 Task: Create a task  Implement a new cloud-based vendor management system for a company , assign it to team member softage.3@softage.net in the project CoreLine and update the status of the task to  On Track  , set the priority of the task to High
Action: Mouse moved to (67, 67)
Screenshot: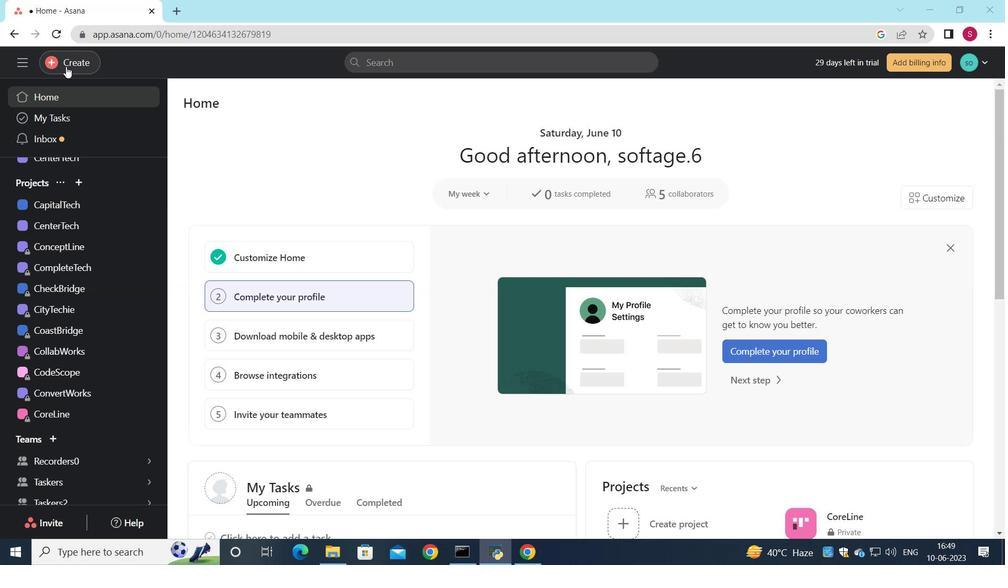 
Action: Mouse pressed left at (67, 67)
Screenshot: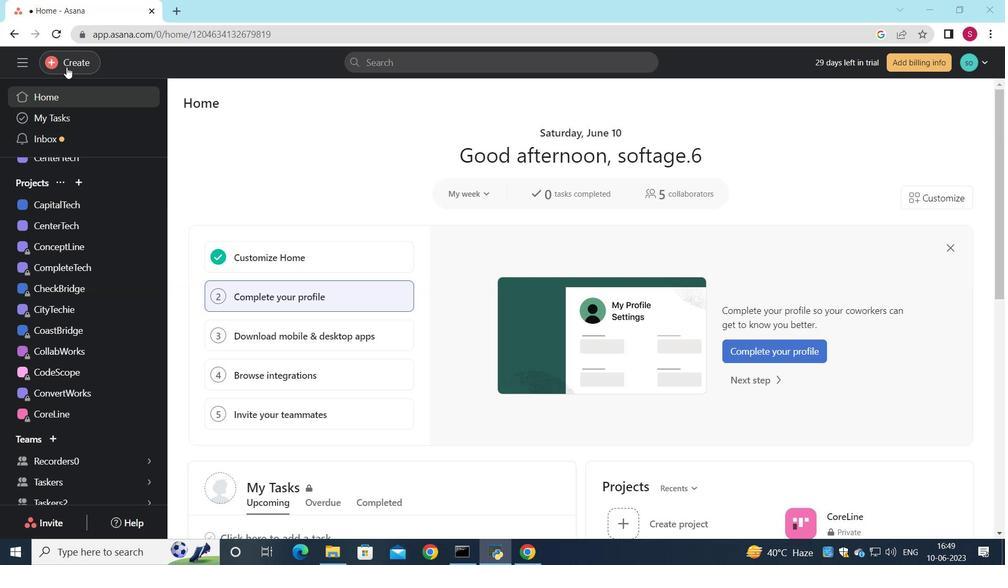 
Action: Mouse moved to (135, 75)
Screenshot: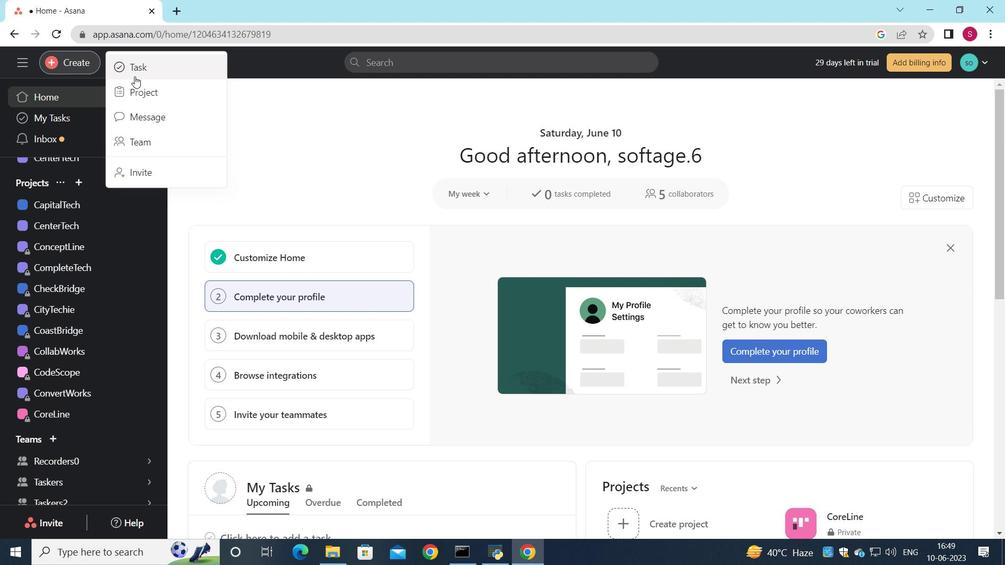 
Action: Mouse pressed left at (135, 75)
Screenshot: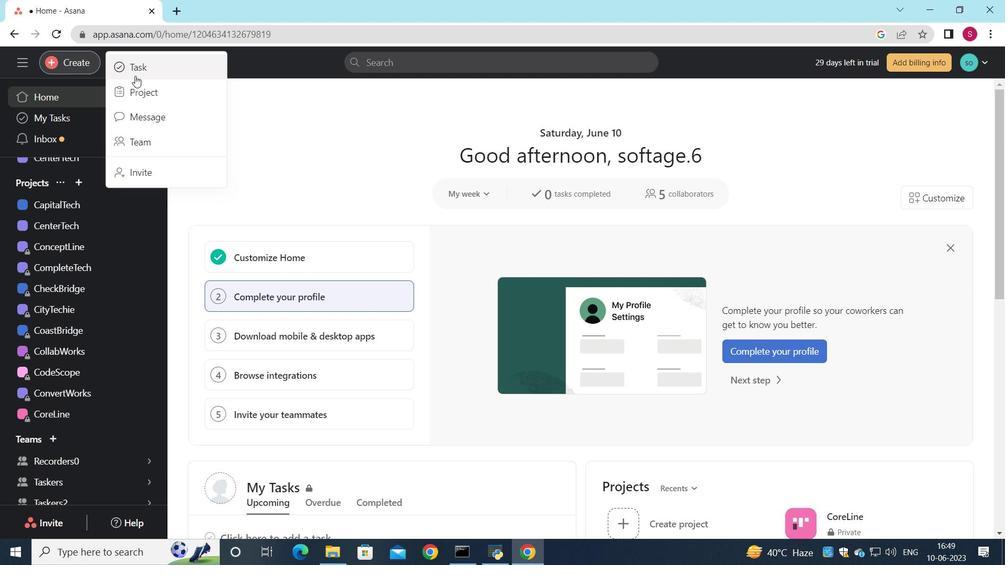 
Action: Mouse moved to (713, 297)
Screenshot: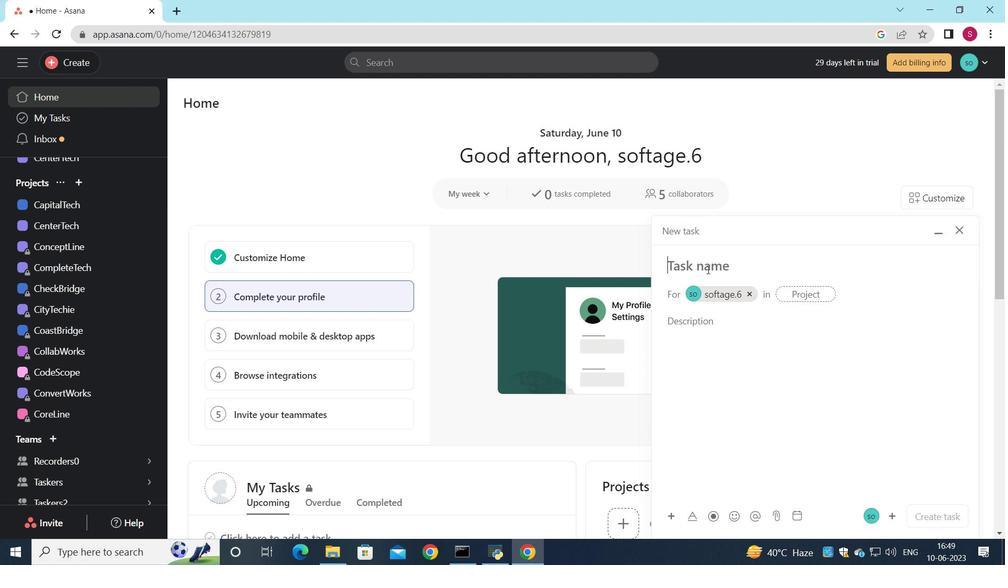
Action: Key pressed <Key.shift><Key.shift><Key.shift><Key.shift><Key.shift><Key.shift><Key.shift><Key.shift><Key.shift><Key.shift><Key.shift>Implement<Key.space>a<Key.space>new<Key.space>cloud-based<Key.space>vendor<Key.space>management<Key.space>system<Key.space>for<Key.space>a<Key.space>company
Screenshot: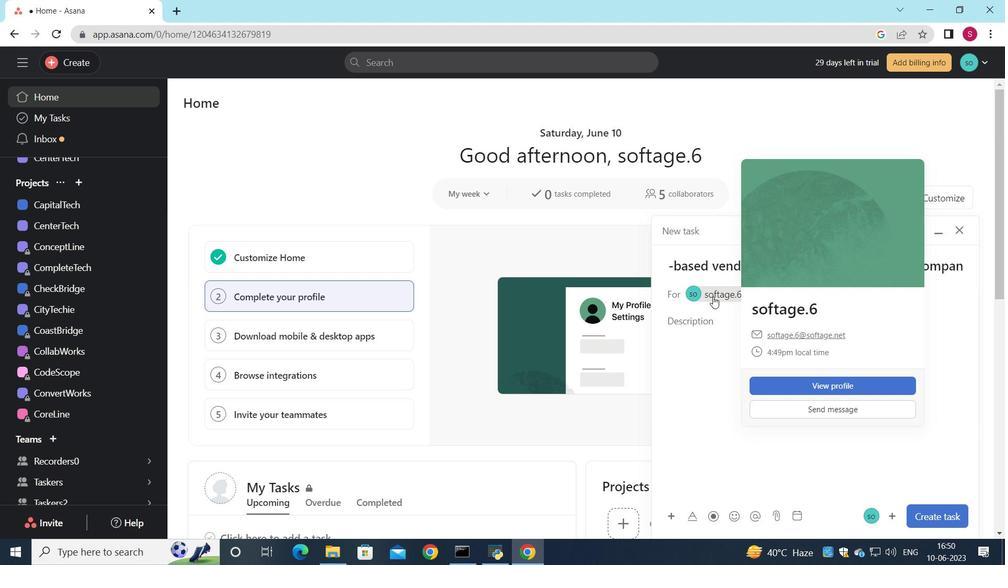 
Action: Mouse moved to (748, 289)
Screenshot: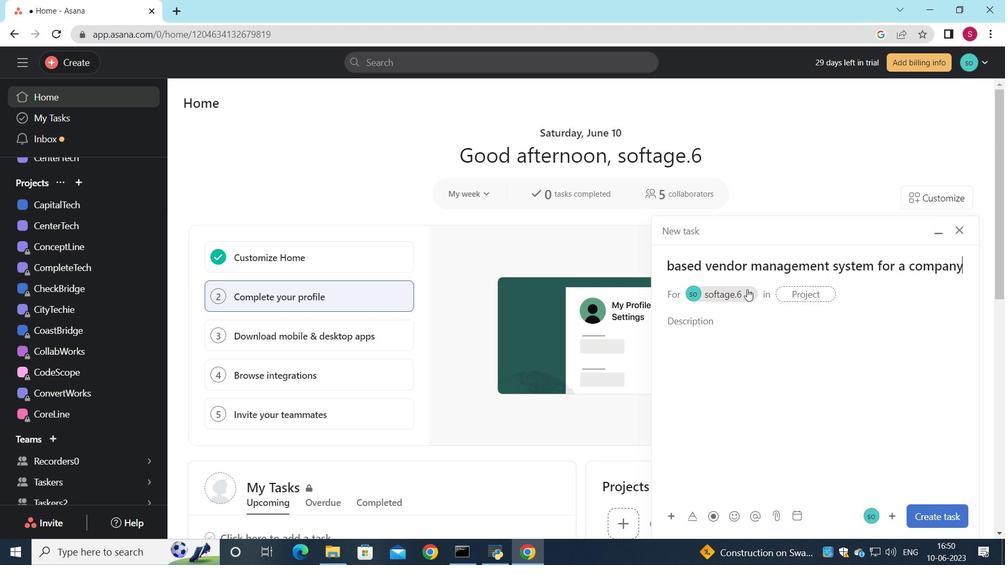 
Action: Mouse pressed left at (748, 289)
Screenshot: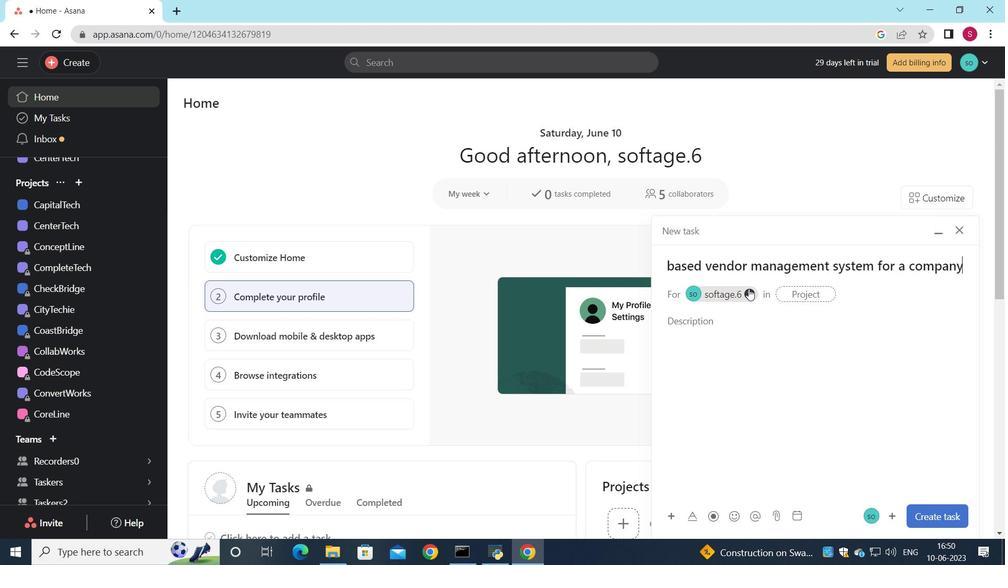 
Action: Mouse moved to (724, 296)
Screenshot: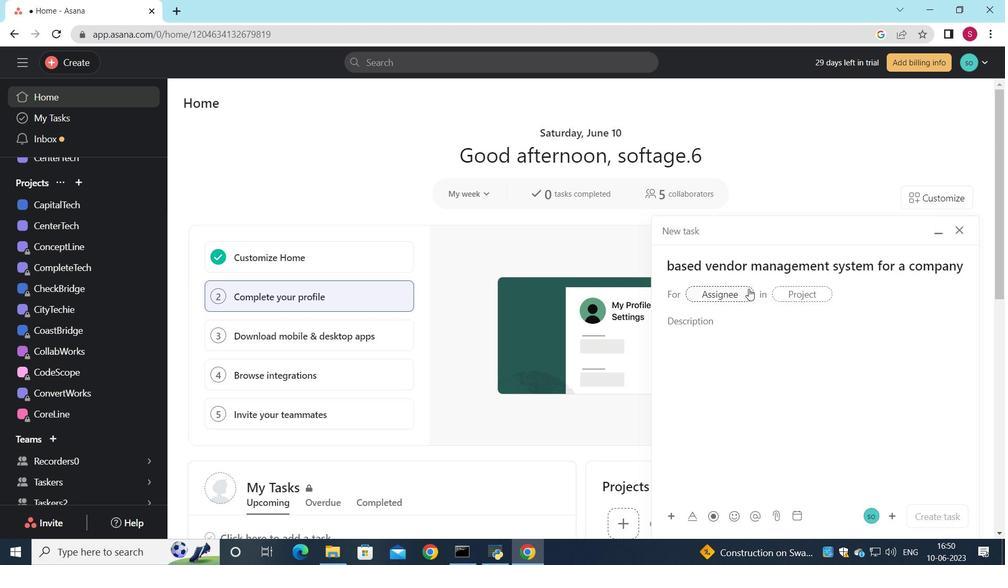 
Action: Mouse pressed left at (724, 296)
Screenshot: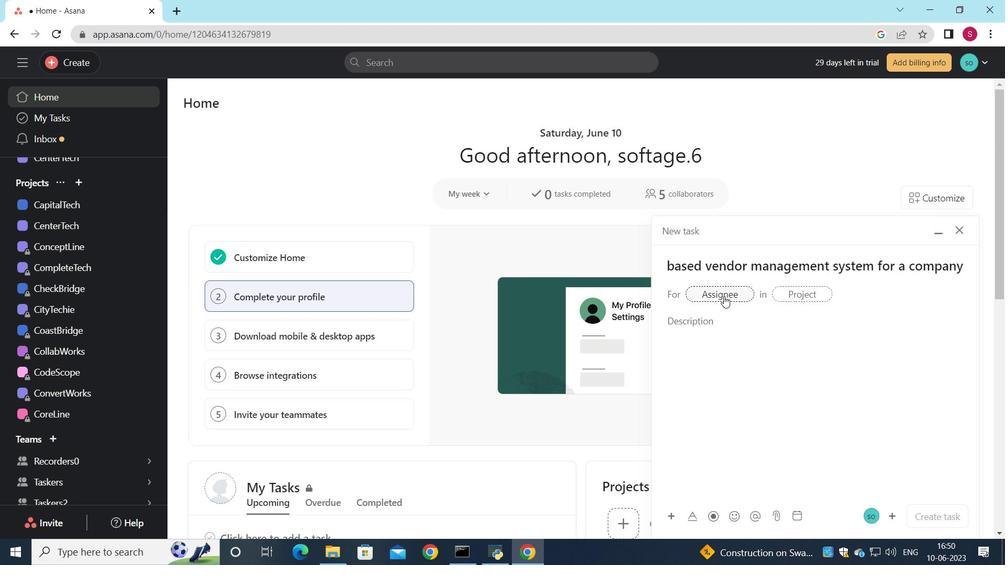 
Action: Key pressed softage.3<Key.shift>@softage.net
Screenshot: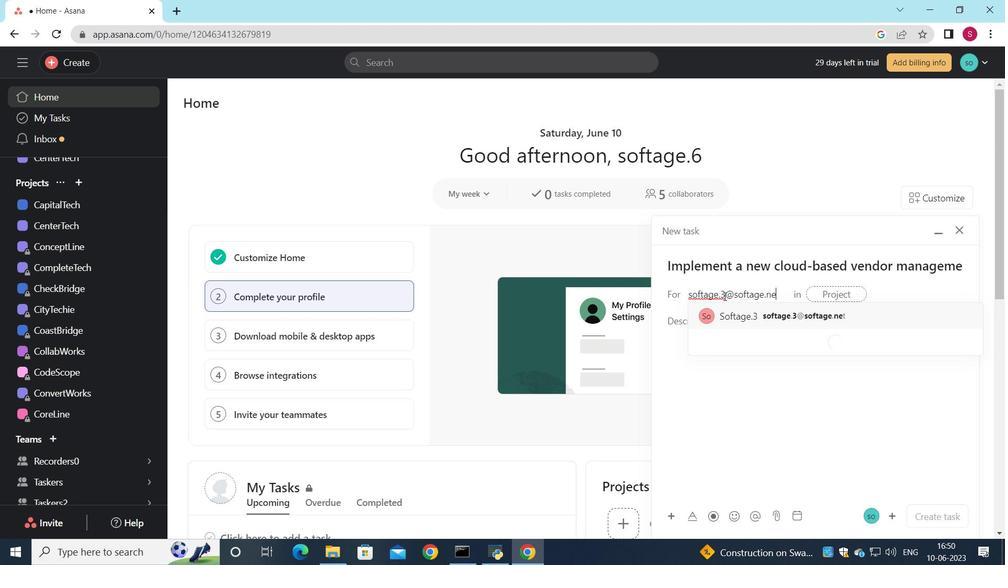 
Action: Mouse moved to (735, 314)
Screenshot: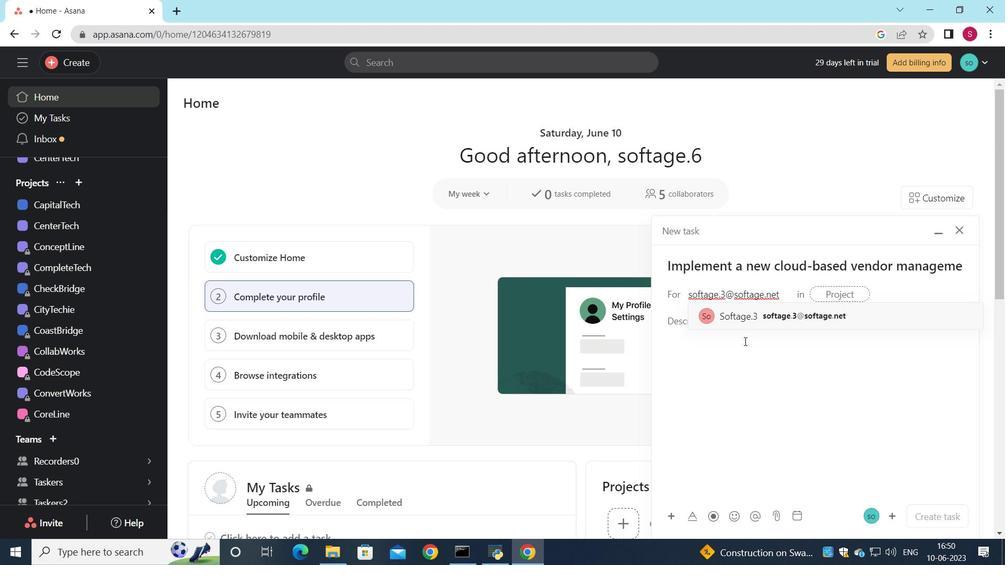 
Action: Mouse pressed left at (735, 314)
Screenshot: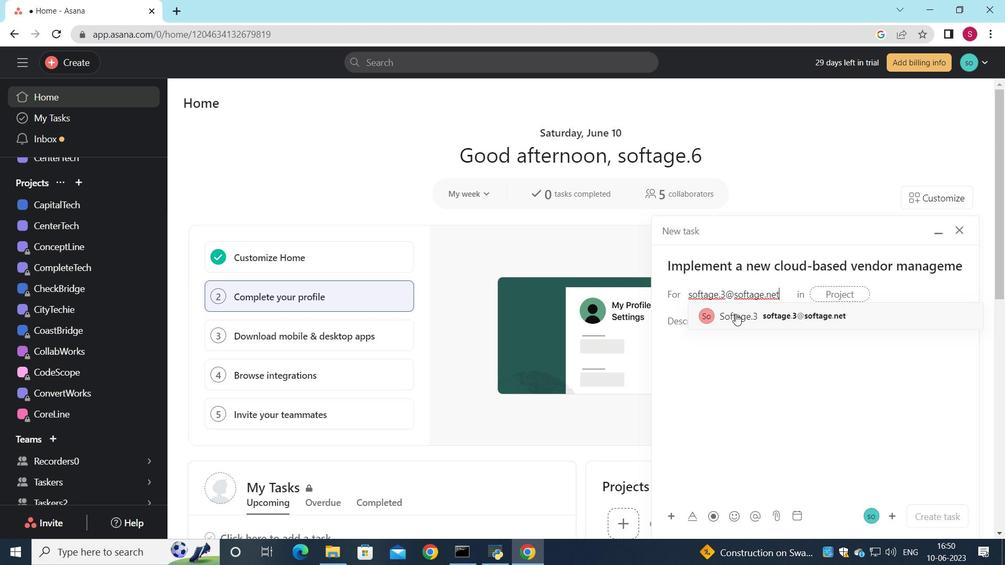 
Action: Mouse moved to (528, 342)
Screenshot: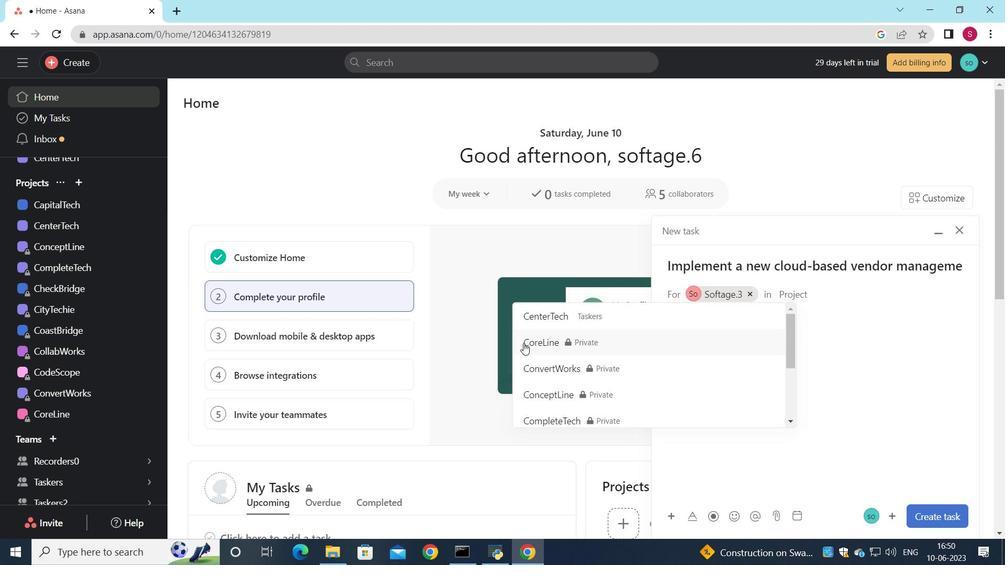 
Action: Mouse pressed left at (528, 342)
Screenshot: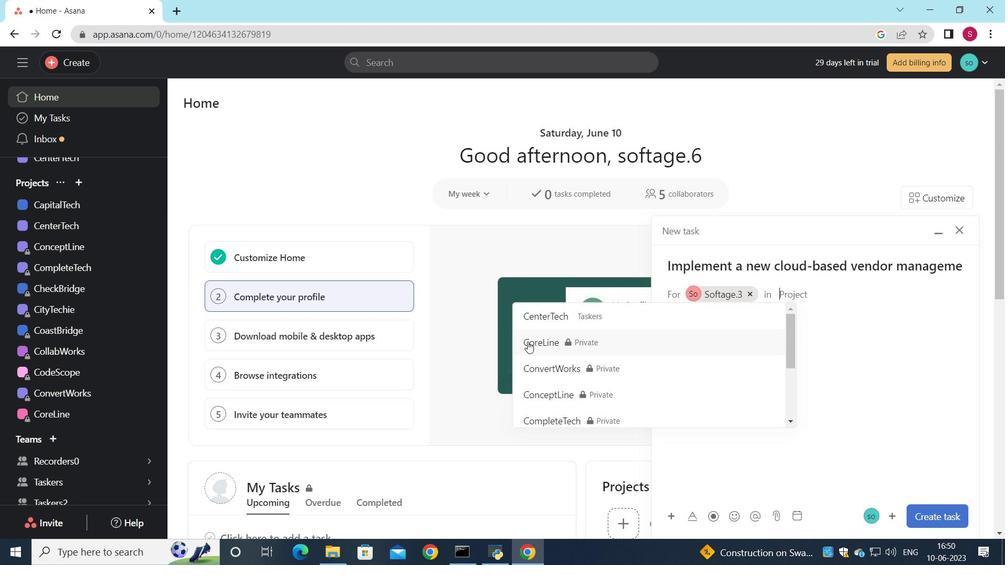 
Action: Mouse moved to (742, 330)
Screenshot: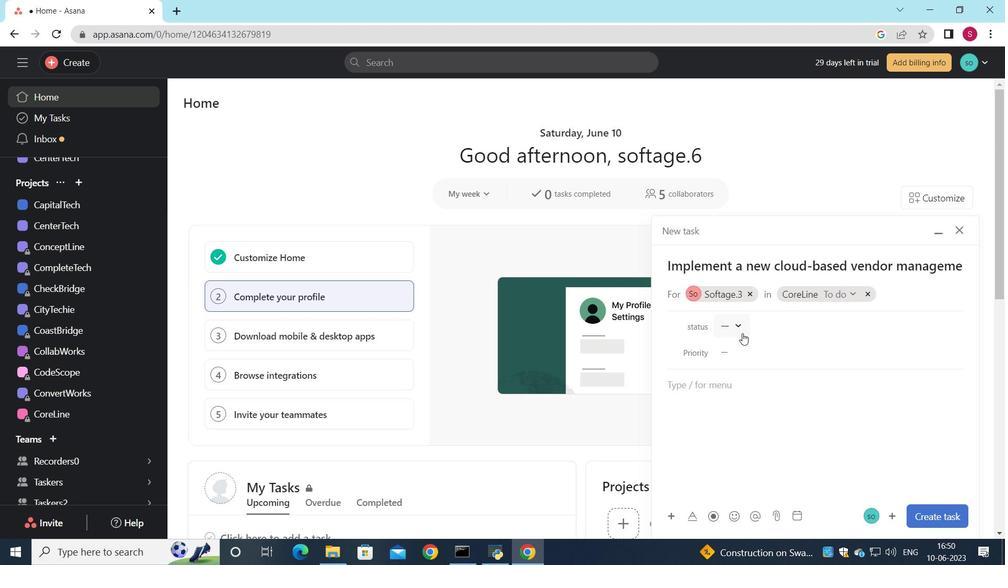 
Action: Mouse pressed left at (742, 330)
Screenshot: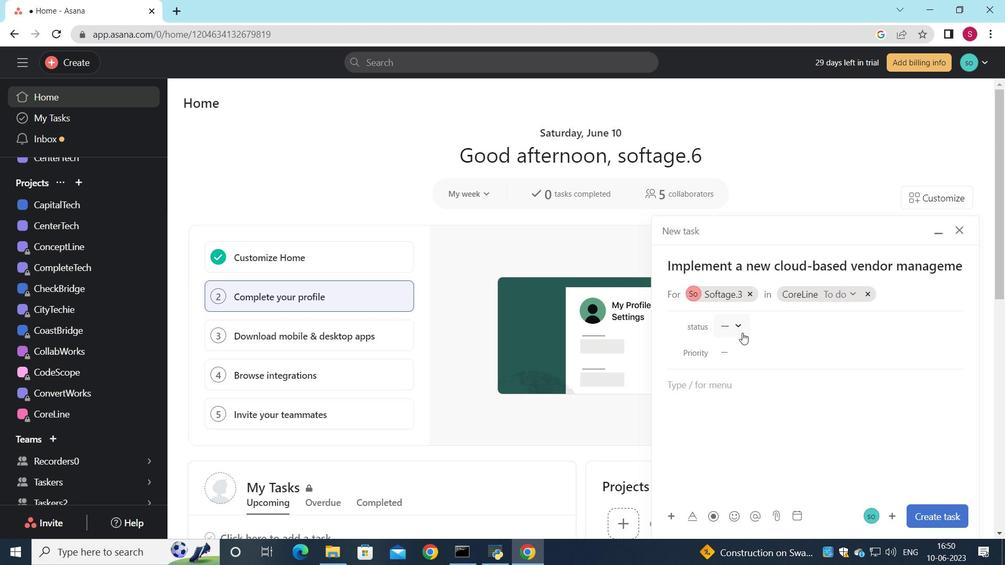 
Action: Mouse moved to (759, 367)
Screenshot: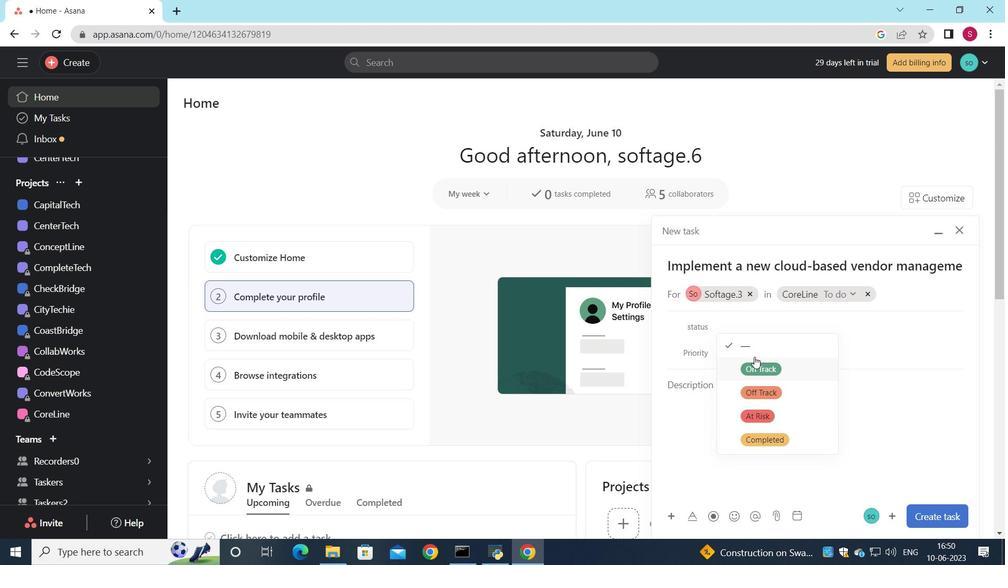 
Action: Mouse pressed left at (759, 367)
Screenshot: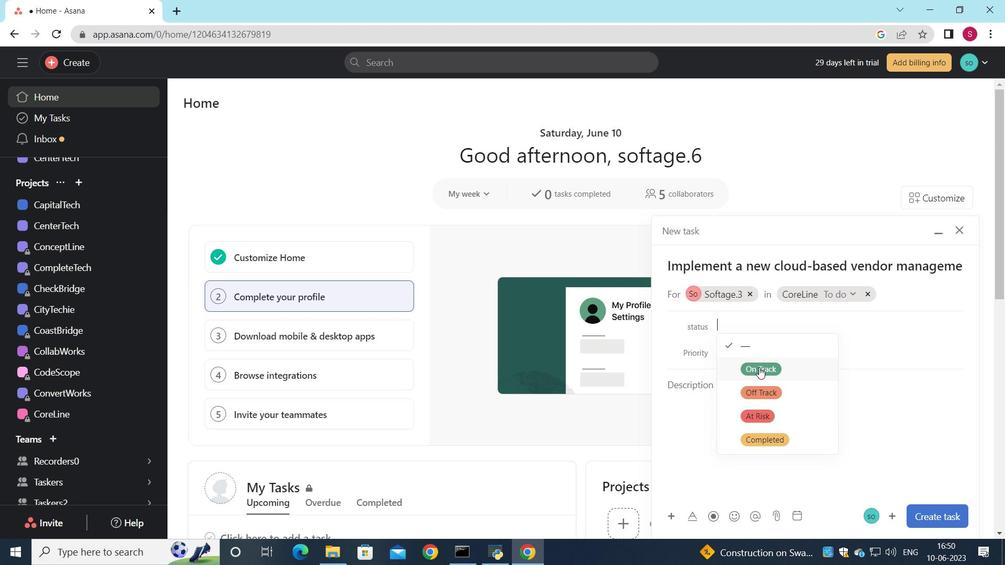 
Action: Mouse moved to (730, 351)
Screenshot: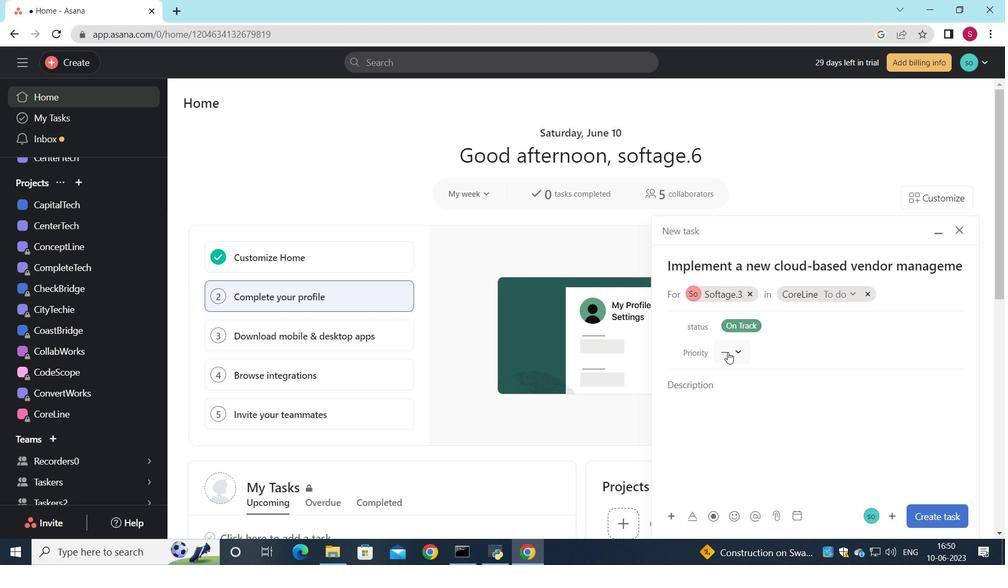
Action: Mouse pressed left at (730, 351)
Screenshot: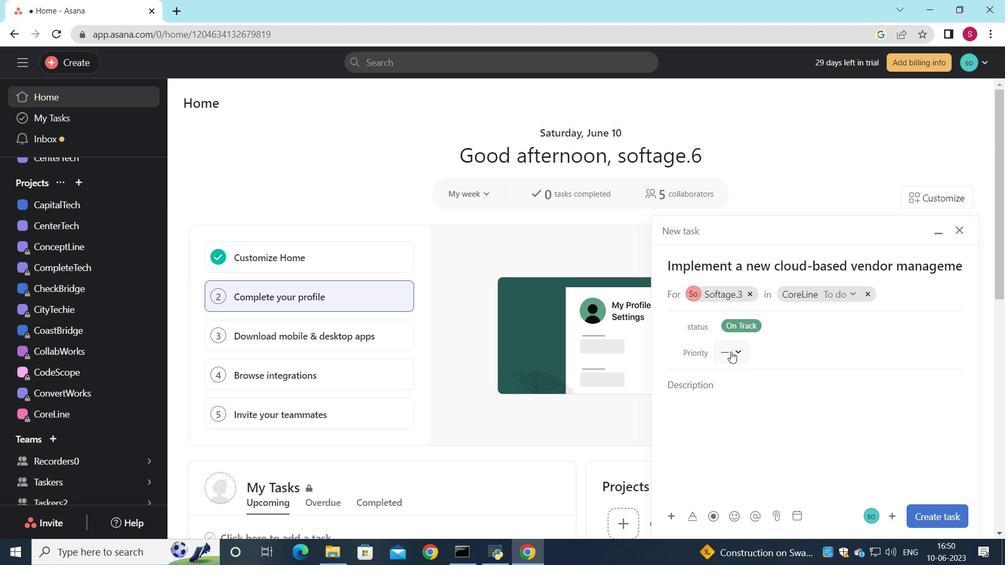 
Action: Mouse moved to (749, 389)
Screenshot: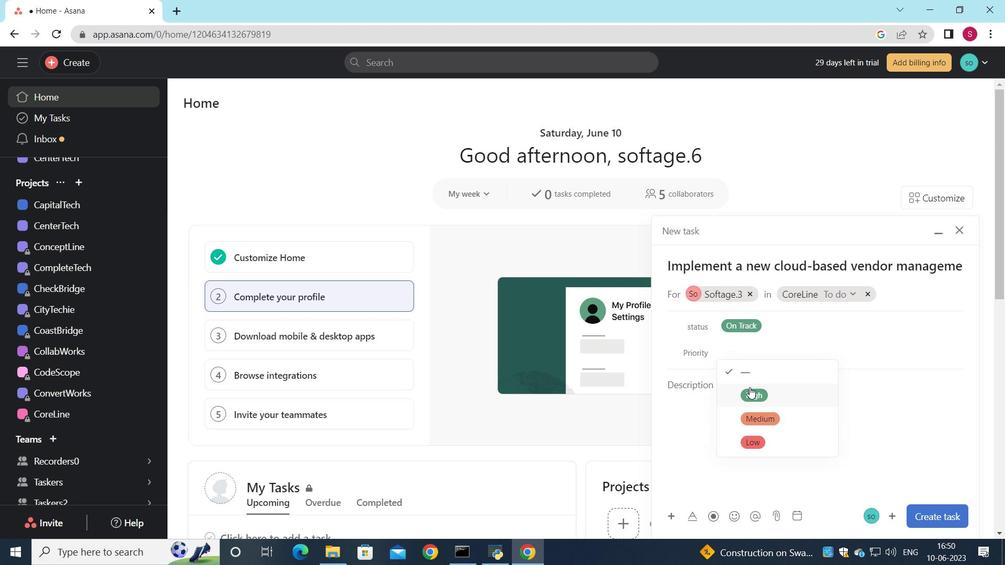 
Action: Mouse pressed left at (749, 389)
Screenshot: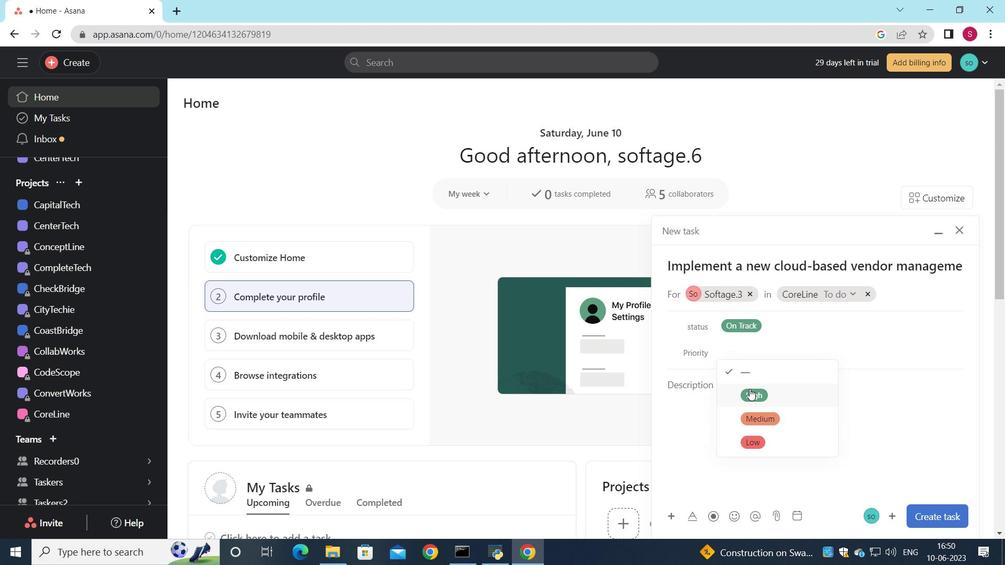 
Action: Mouse moved to (921, 507)
Screenshot: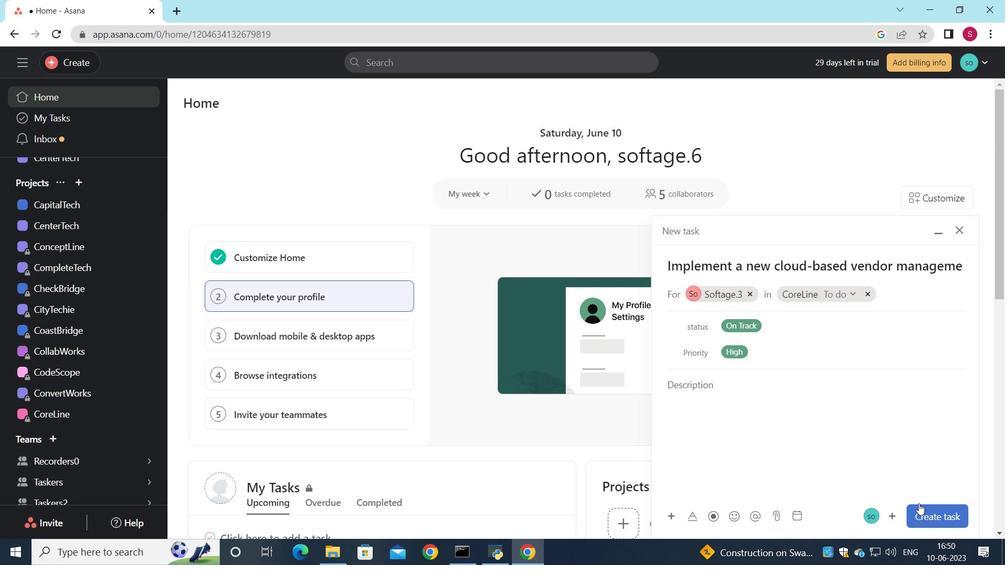 
Action: Mouse pressed left at (921, 507)
Screenshot: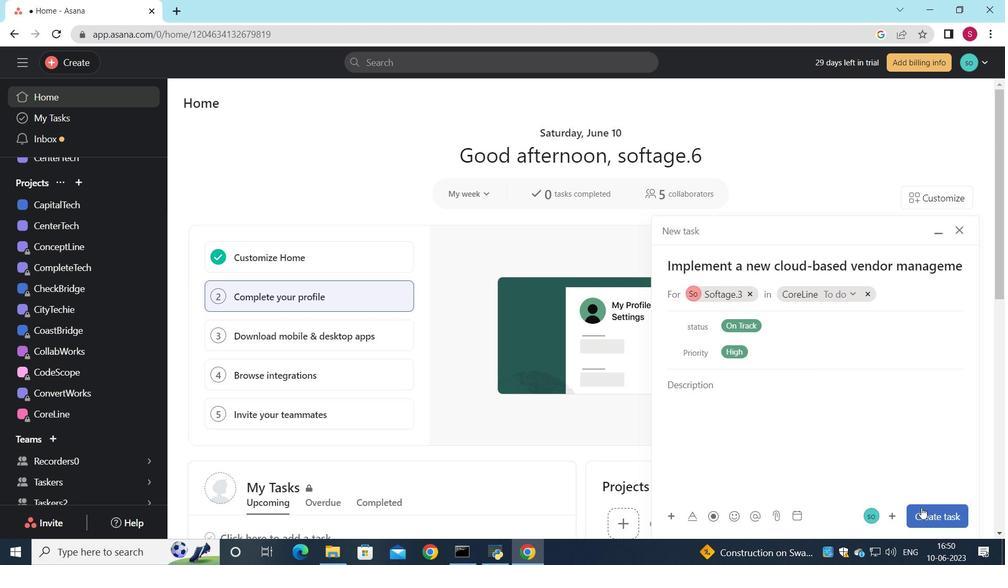 
